 Task: Create a sub task System Test and UAT for the task  Create a new website for a non-profit organization in the project AgileEagle , assign it to team member softage.4@softage.net and update the status of the sub task to  At Risk , set the priority of the sub task to Medium
Action: Mouse moved to (534, 421)
Screenshot: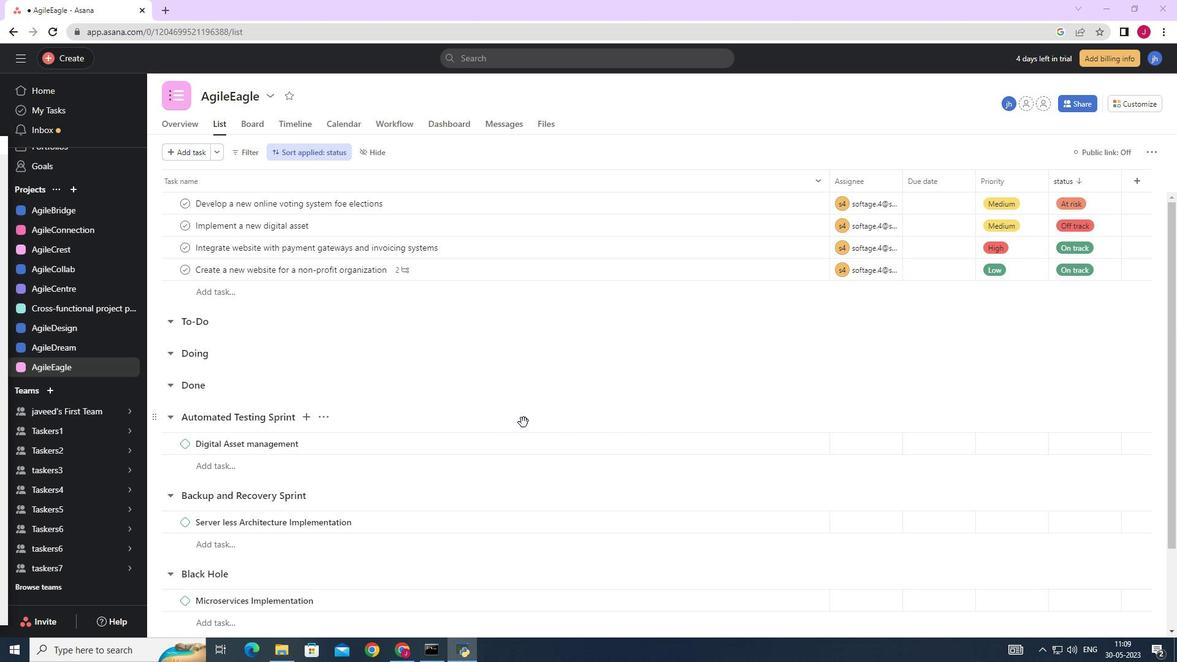 
Action: Mouse scrolled (534, 421) with delta (0, 0)
Screenshot: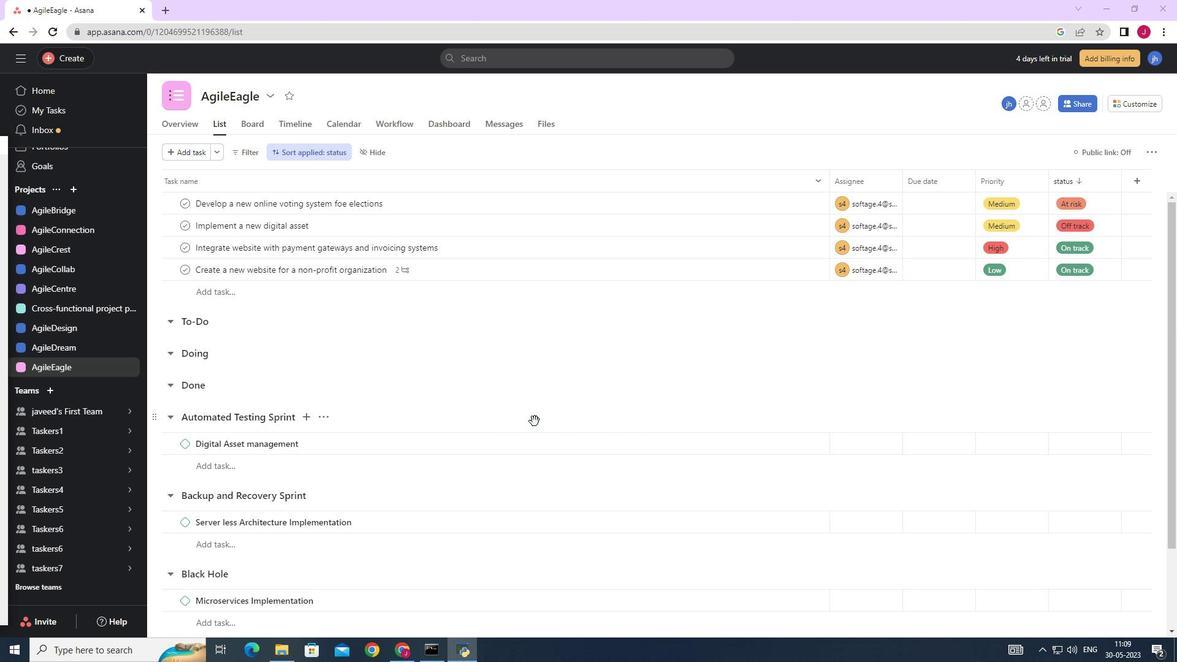 
Action: Mouse moved to (746, 269)
Screenshot: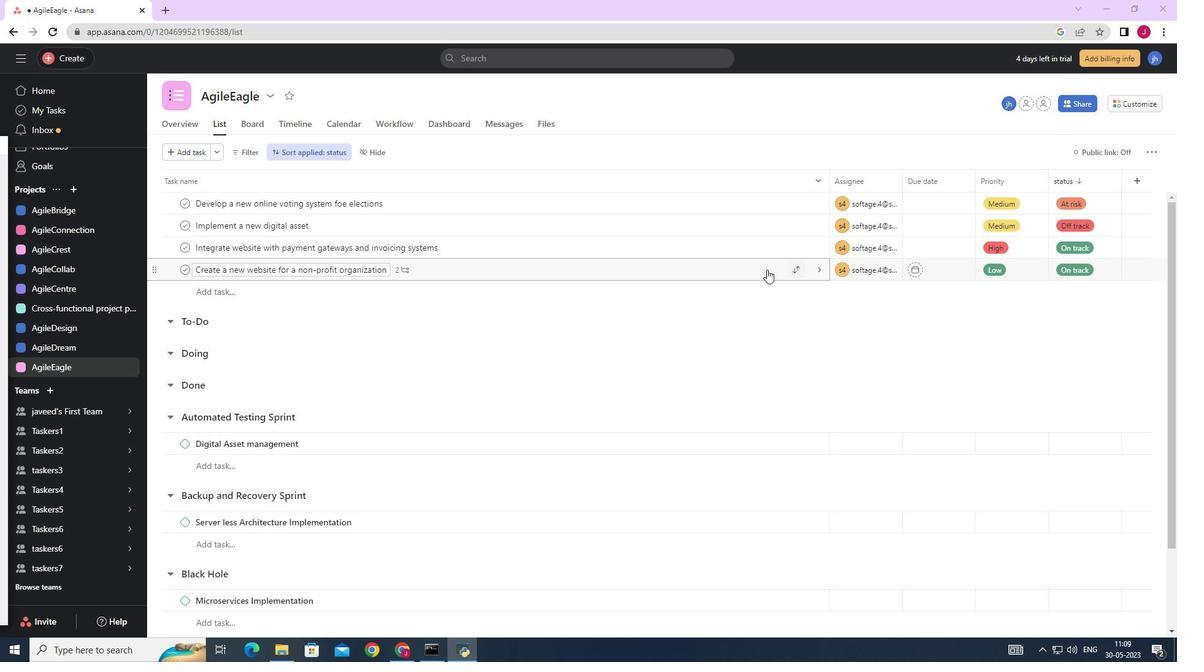 
Action: Mouse pressed left at (746, 269)
Screenshot: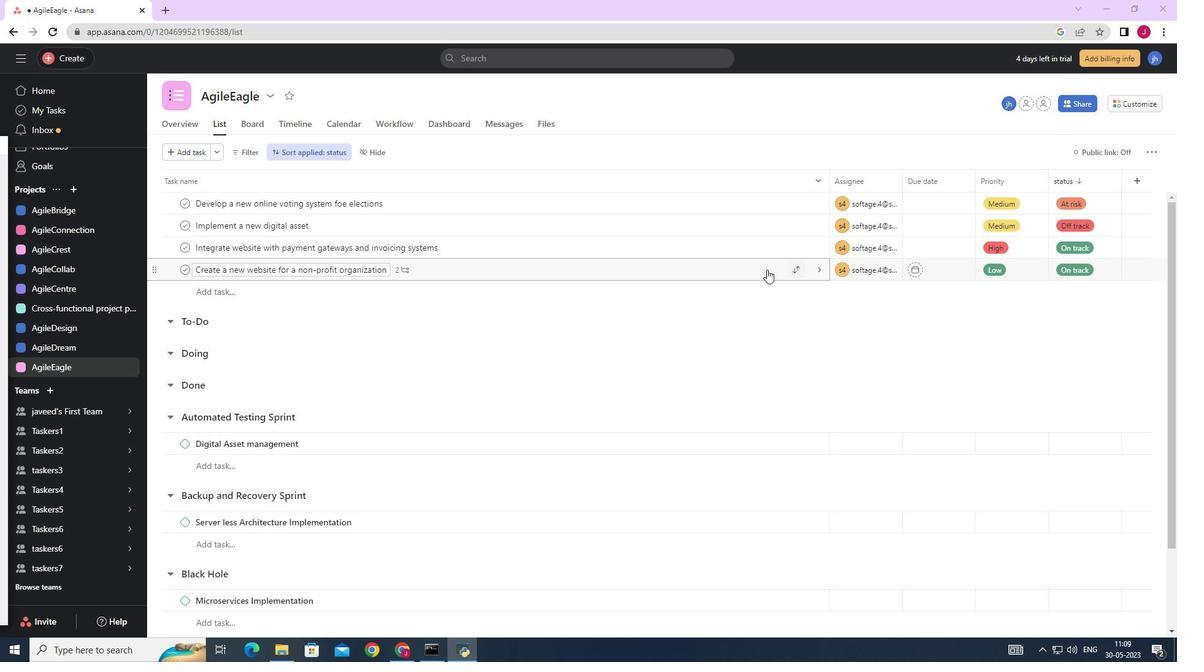 
Action: Mouse moved to (827, 403)
Screenshot: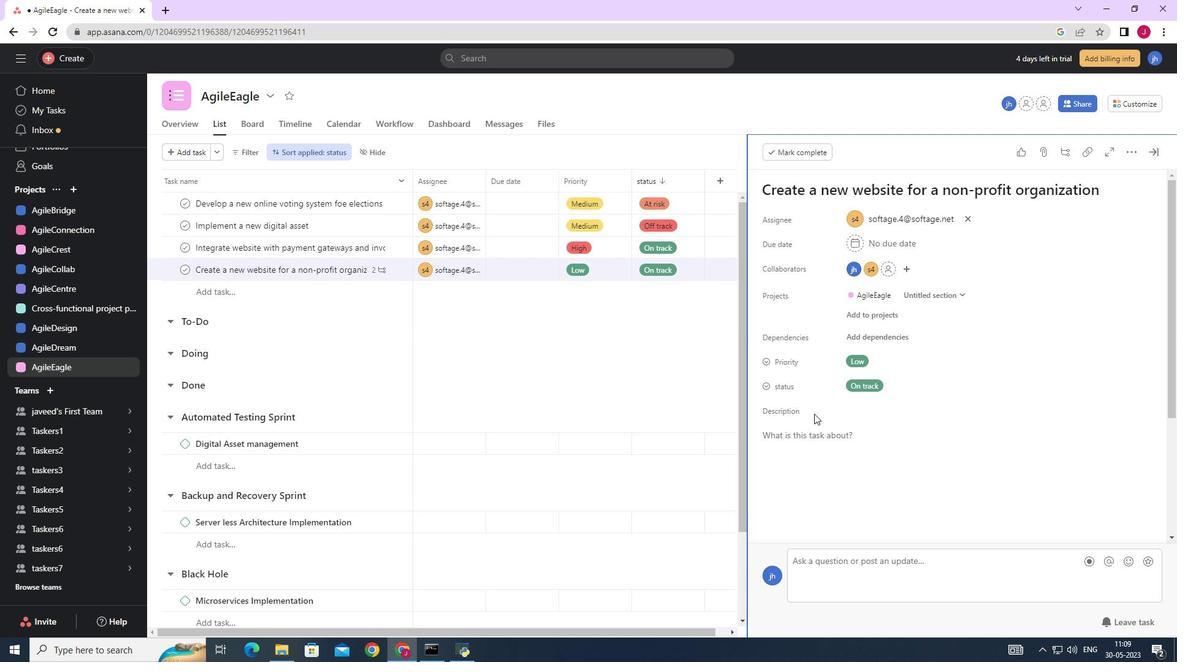 
Action: Mouse scrolled (827, 402) with delta (0, 0)
Screenshot: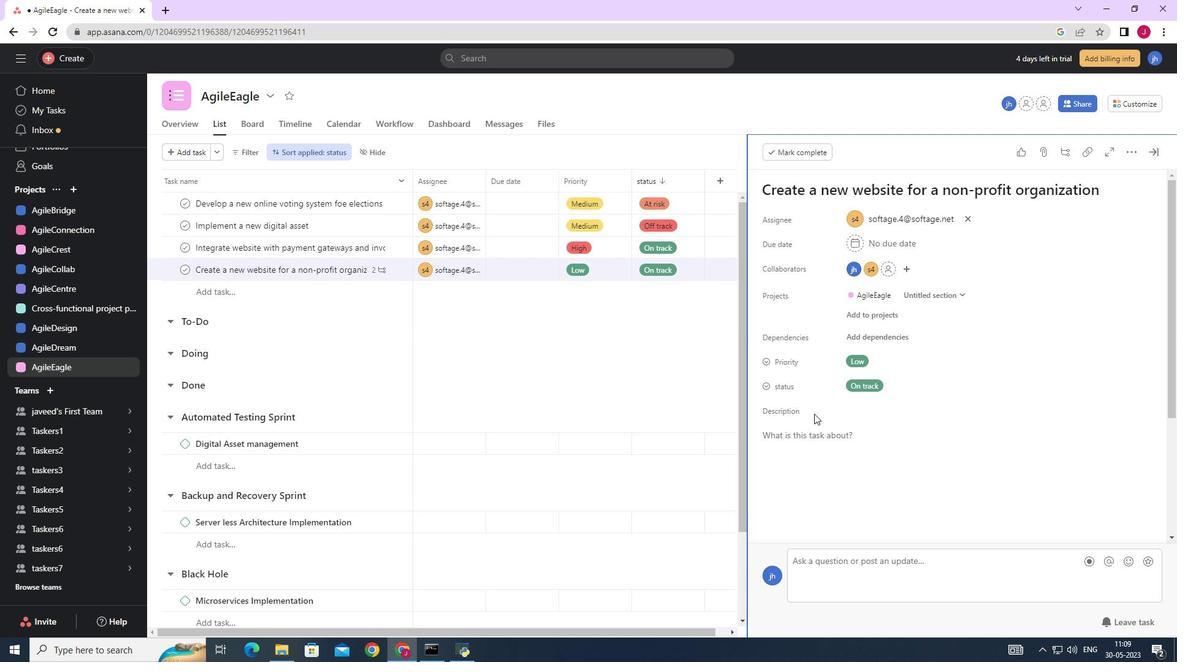 
Action: Mouse moved to (827, 402)
Screenshot: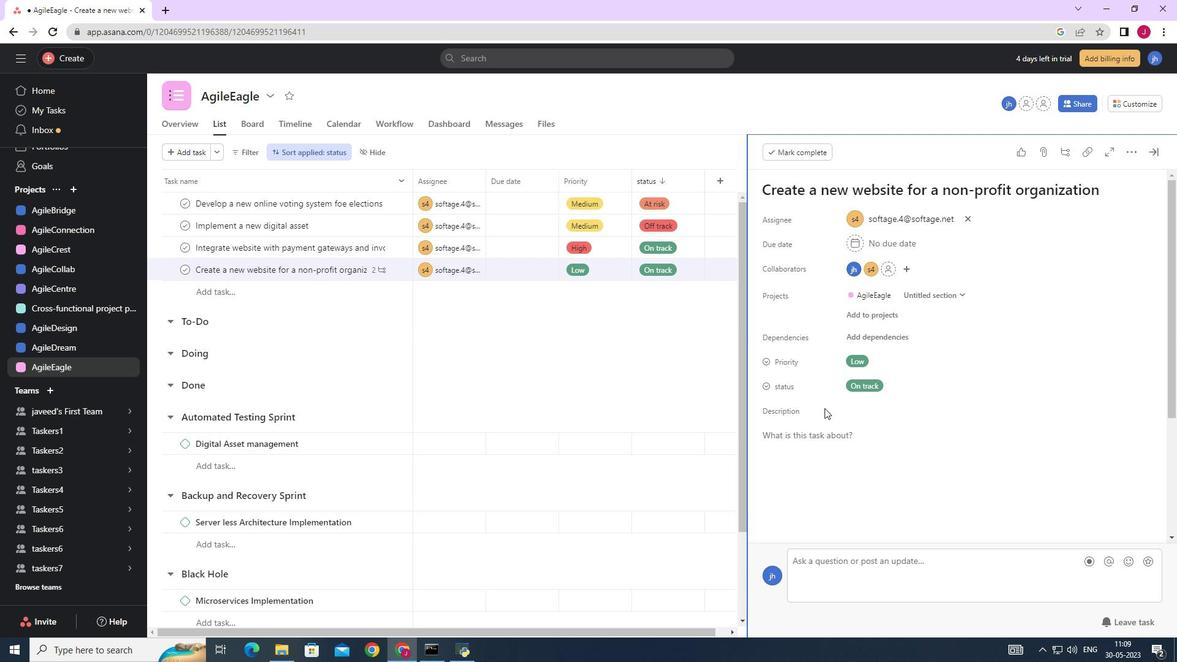 
Action: Mouse scrolled (827, 402) with delta (0, 0)
Screenshot: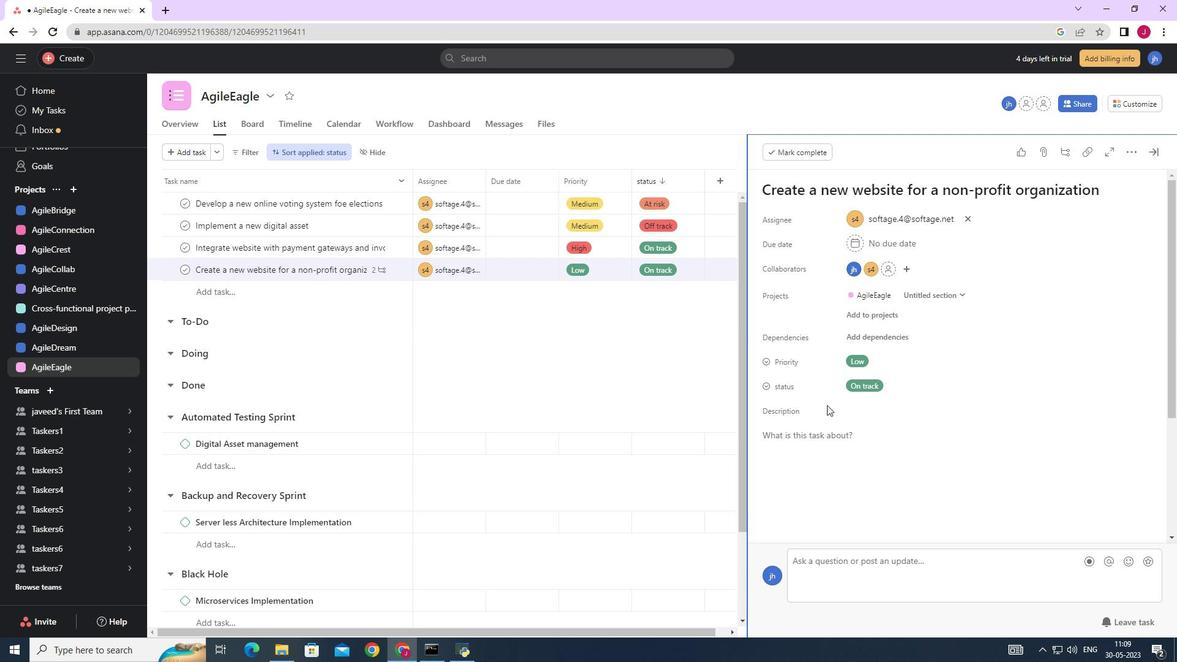 
Action: Mouse moved to (803, 502)
Screenshot: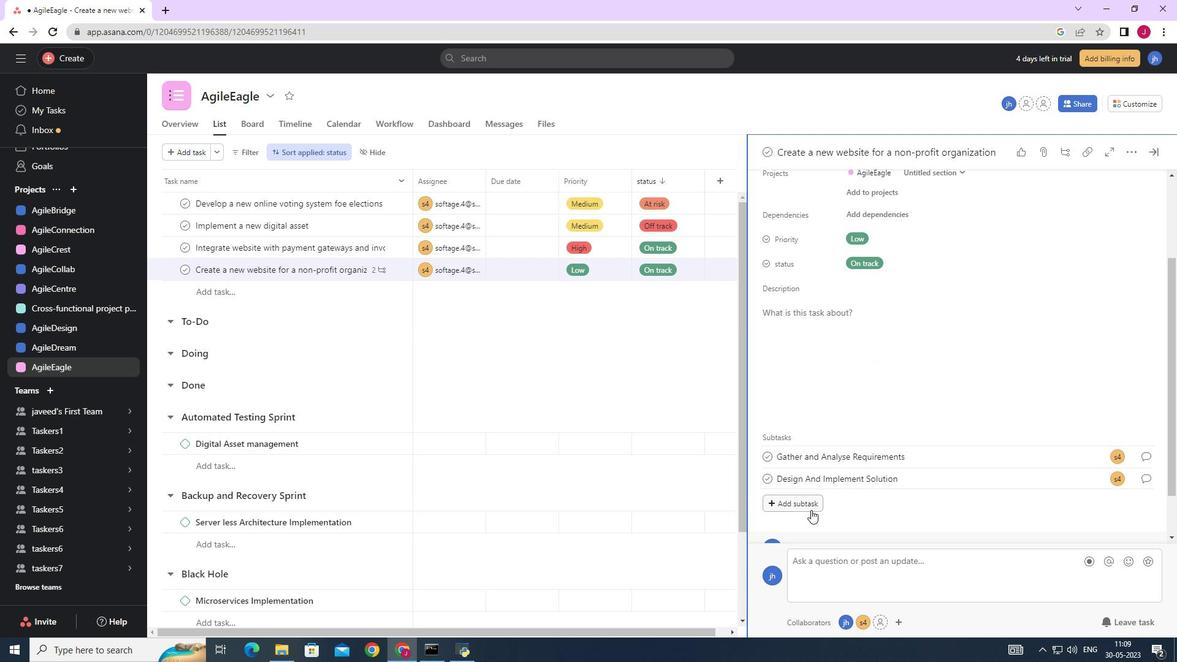 
Action: Mouse pressed left at (803, 502)
Screenshot: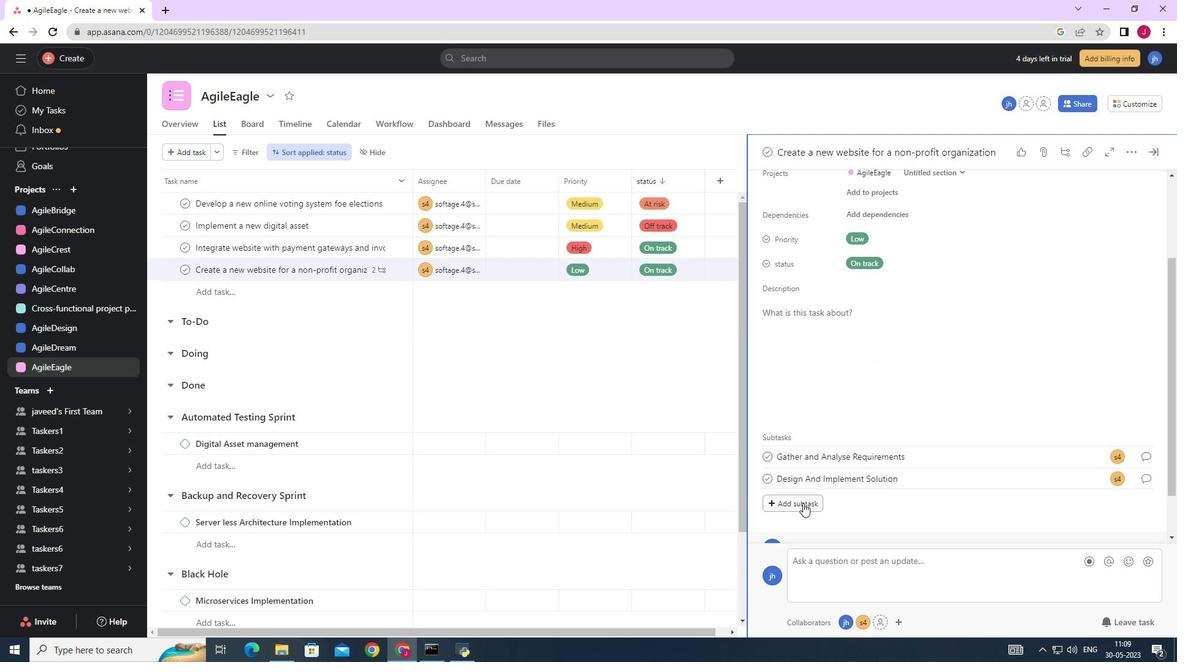 
Action: Mouse moved to (801, 502)
Screenshot: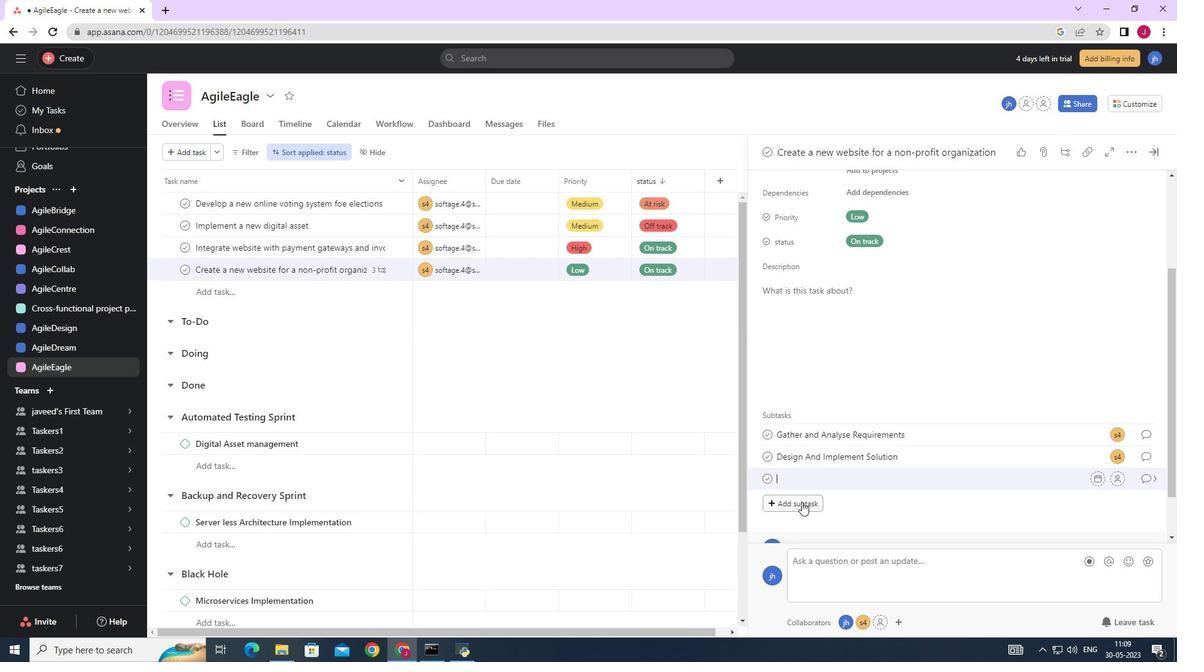 
Action: Key pressed <Key.caps_lock>S<Key.caps_lock>ystem<Key.space><Key.caps_lock>T<Key.caps_lock>est<Key.space>and<Key.space><Key.caps_lock>UAT
Screenshot: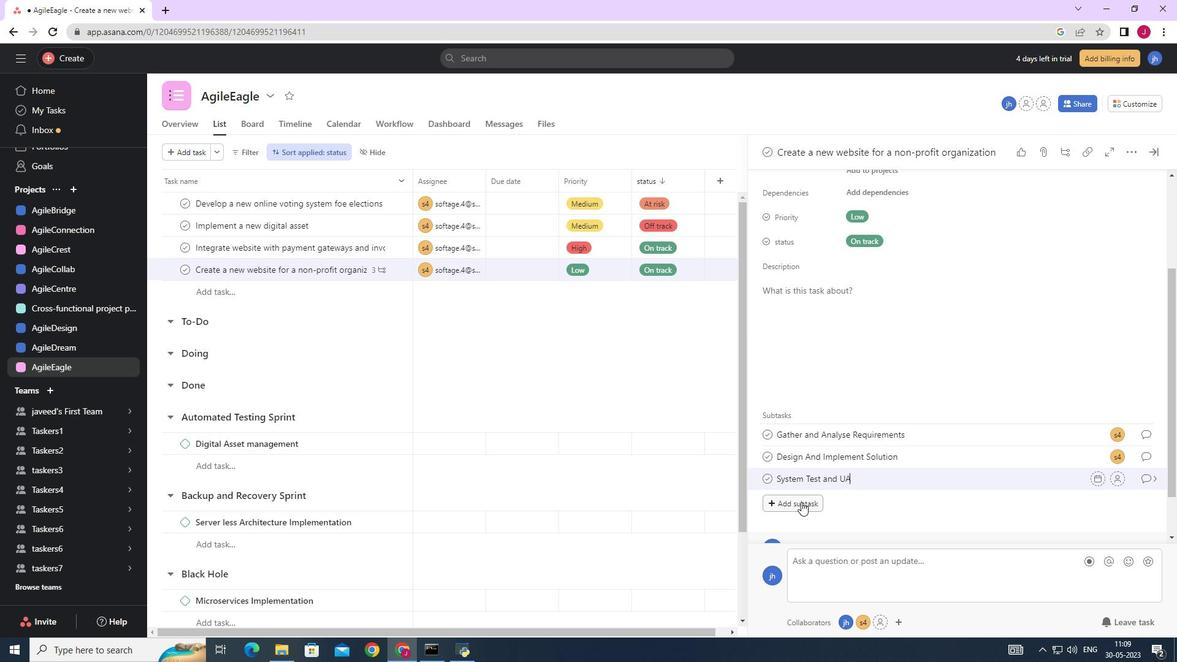
Action: Mouse moved to (1119, 480)
Screenshot: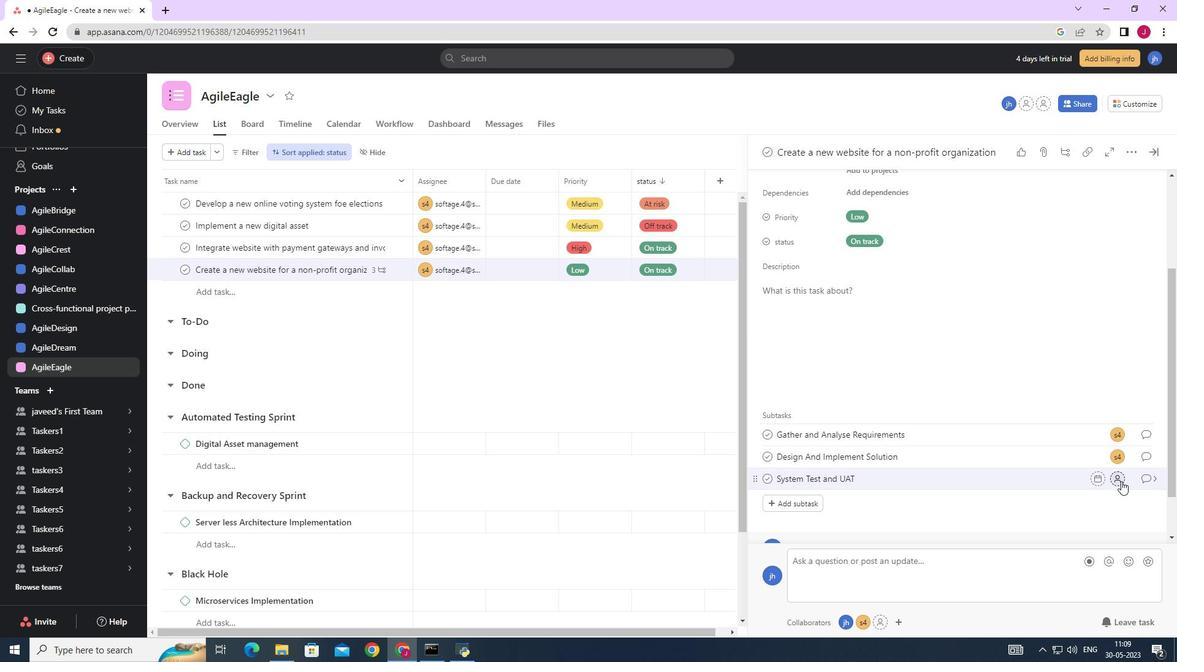 
Action: Mouse pressed left at (1119, 480)
Screenshot: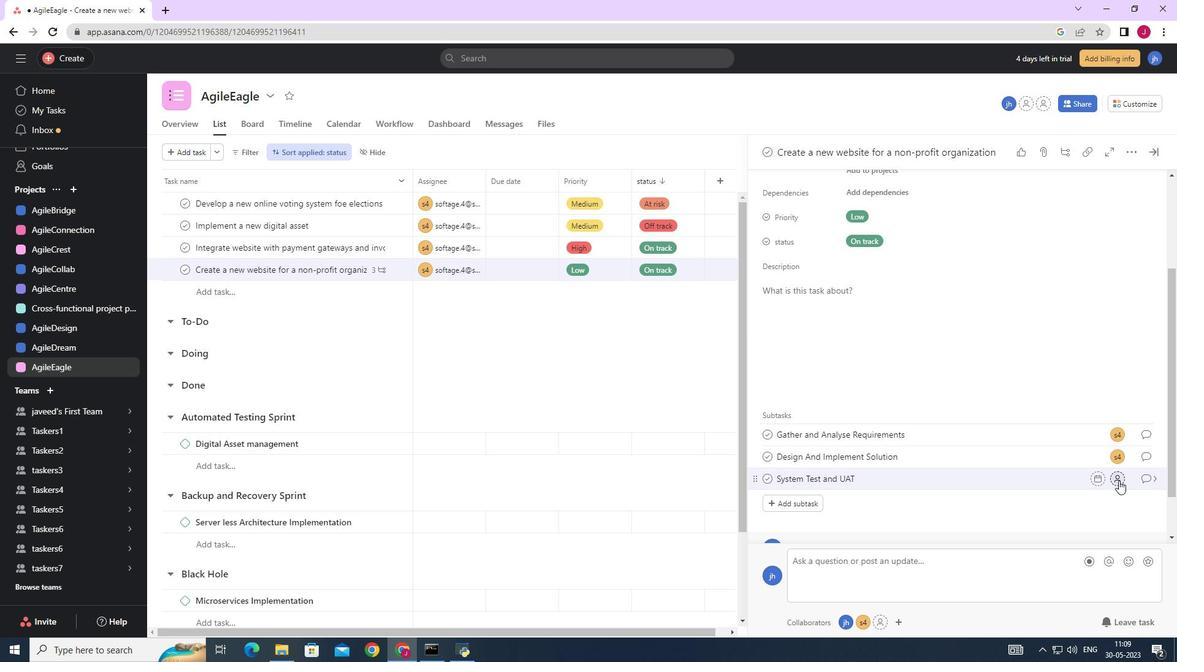 
Action: Mouse moved to (953, 514)
Screenshot: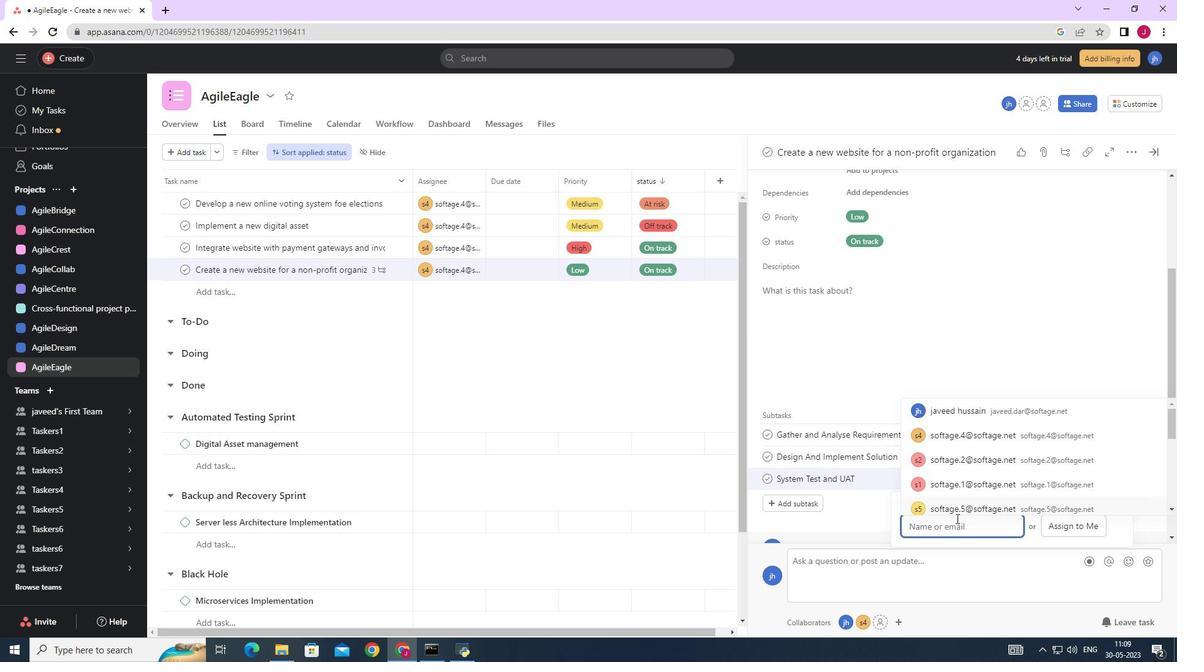 
Action: Key pressed SOFTAGE.4
Screenshot: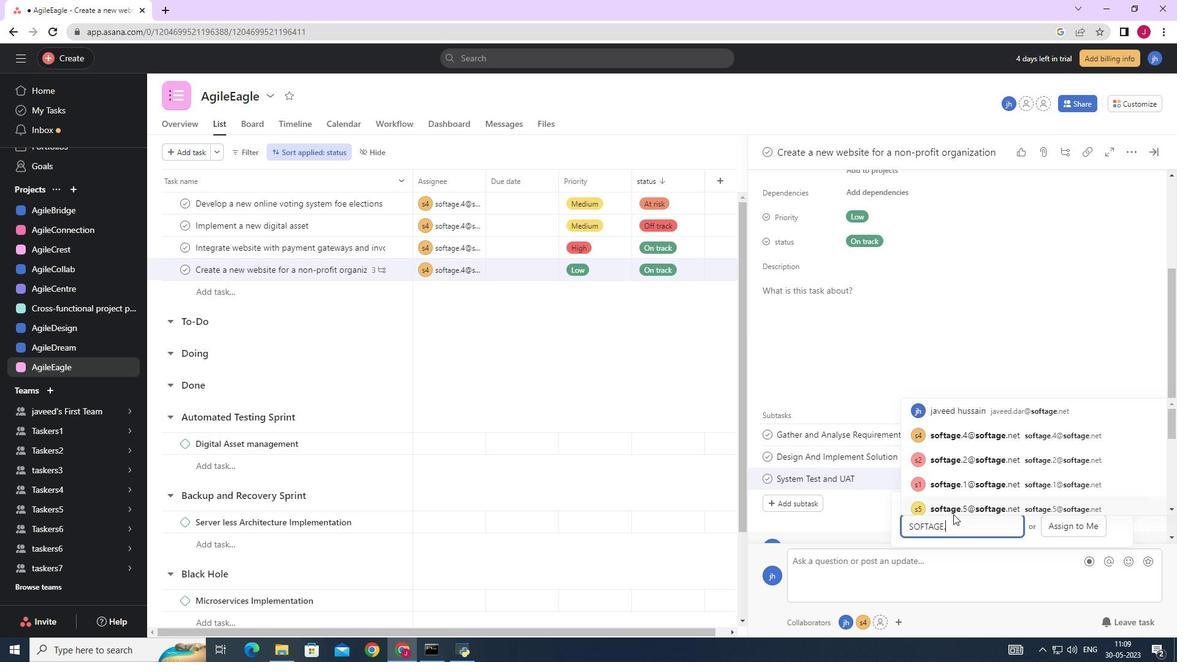 
Action: Mouse moved to (987, 480)
Screenshot: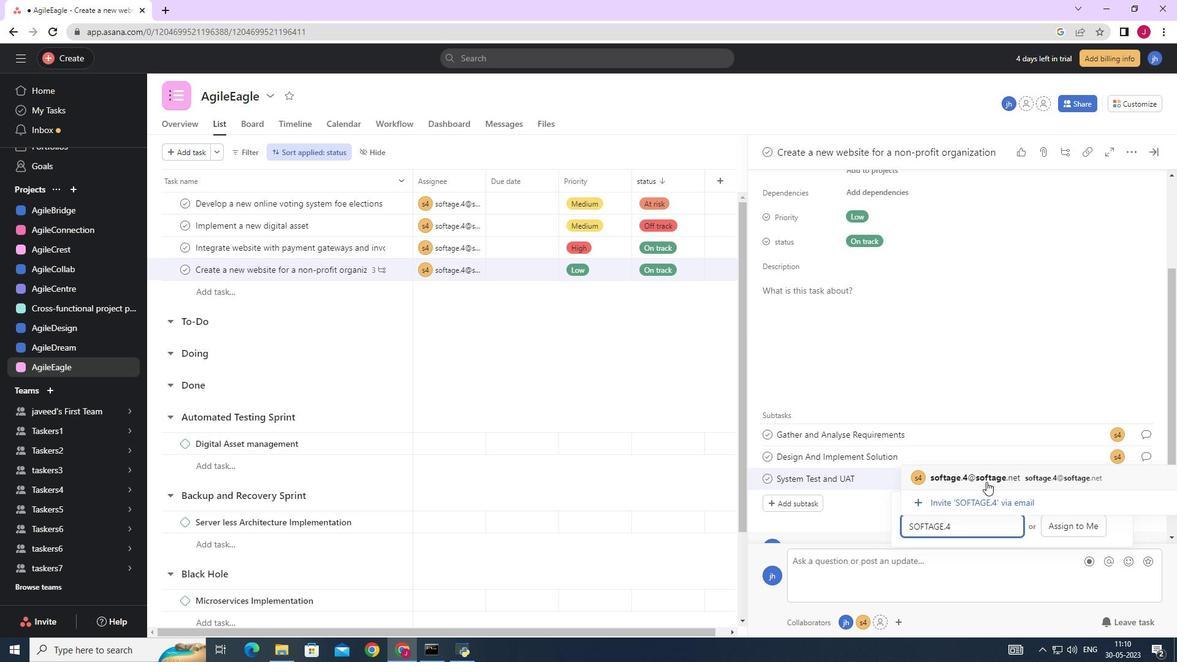 
Action: Mouse pressed left at (987, 480)
Screenshot: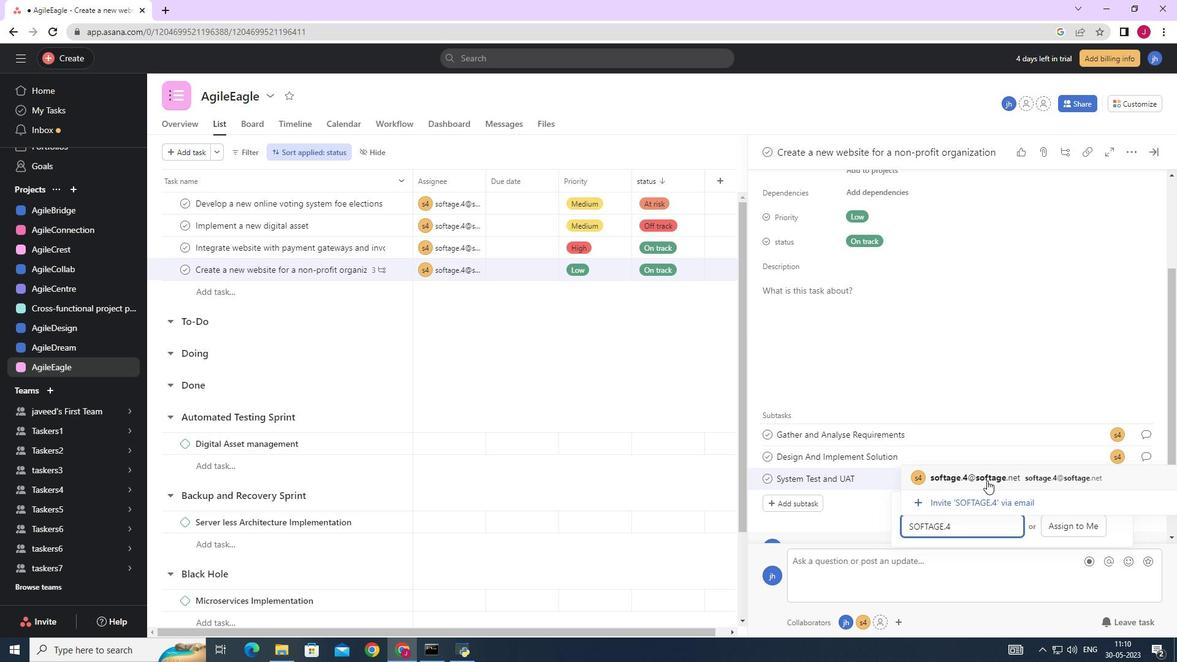 
Action: Mouse moved to (1141, 477)
Screenshot: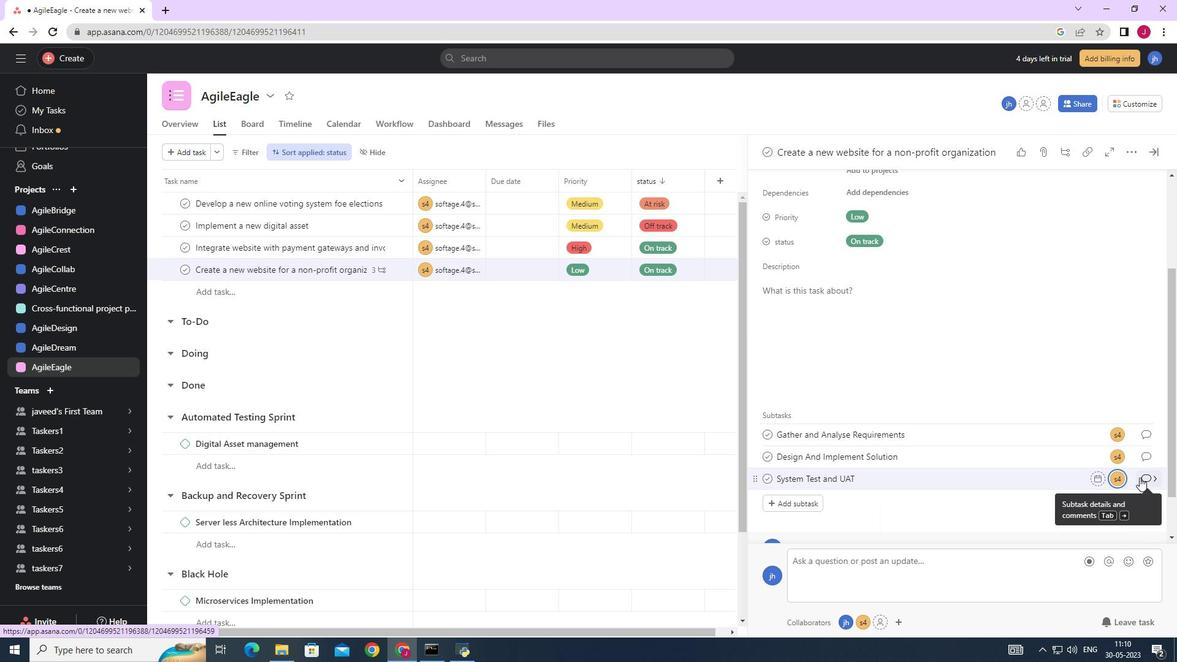 
Action: Mouse pressed left at (1141, 477)
Screenshot: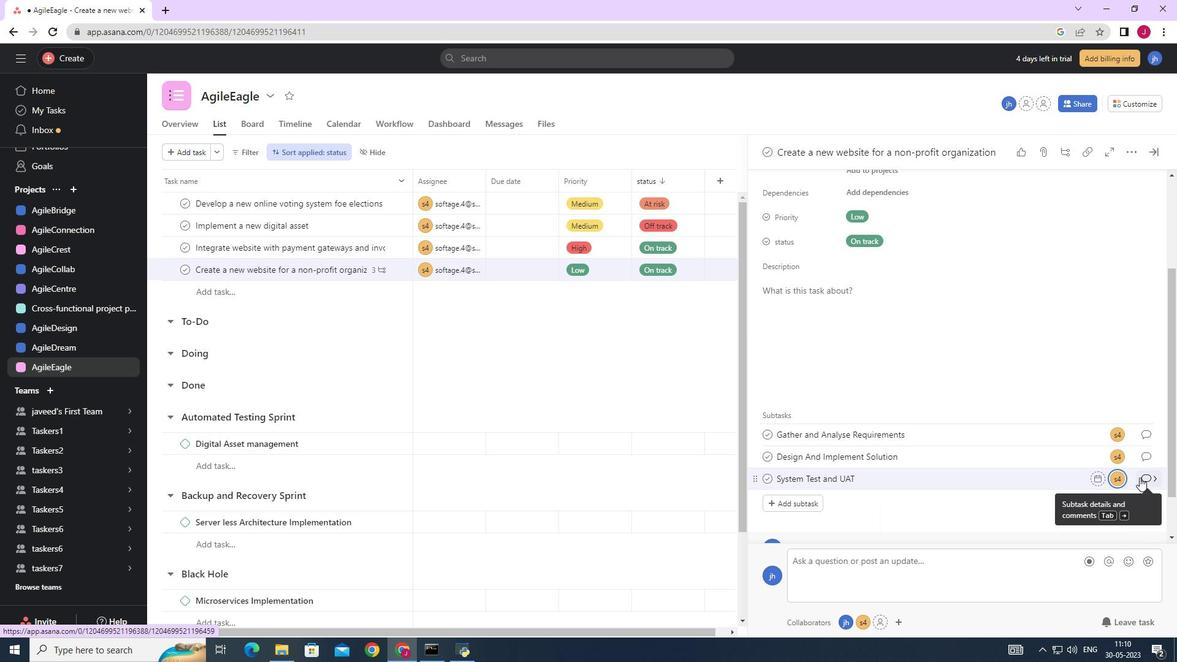 
Action: Mouse moved to (811, 348)
Screenshot: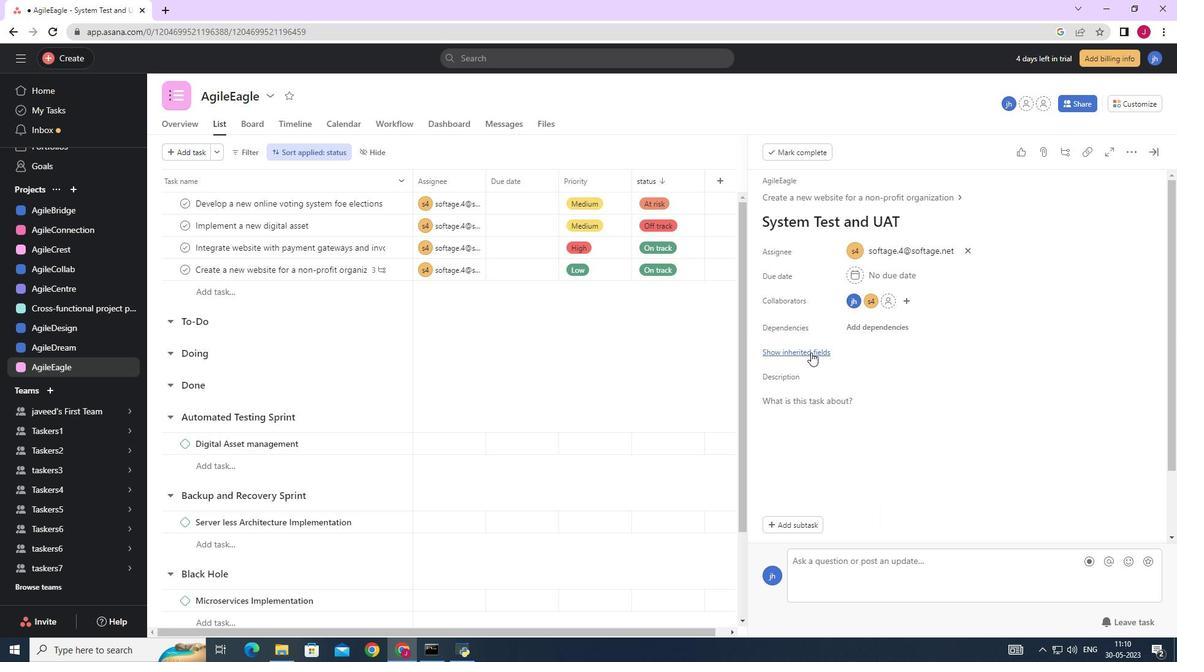 
Action: Mouse pressed left at (811, 348)
Screenshot: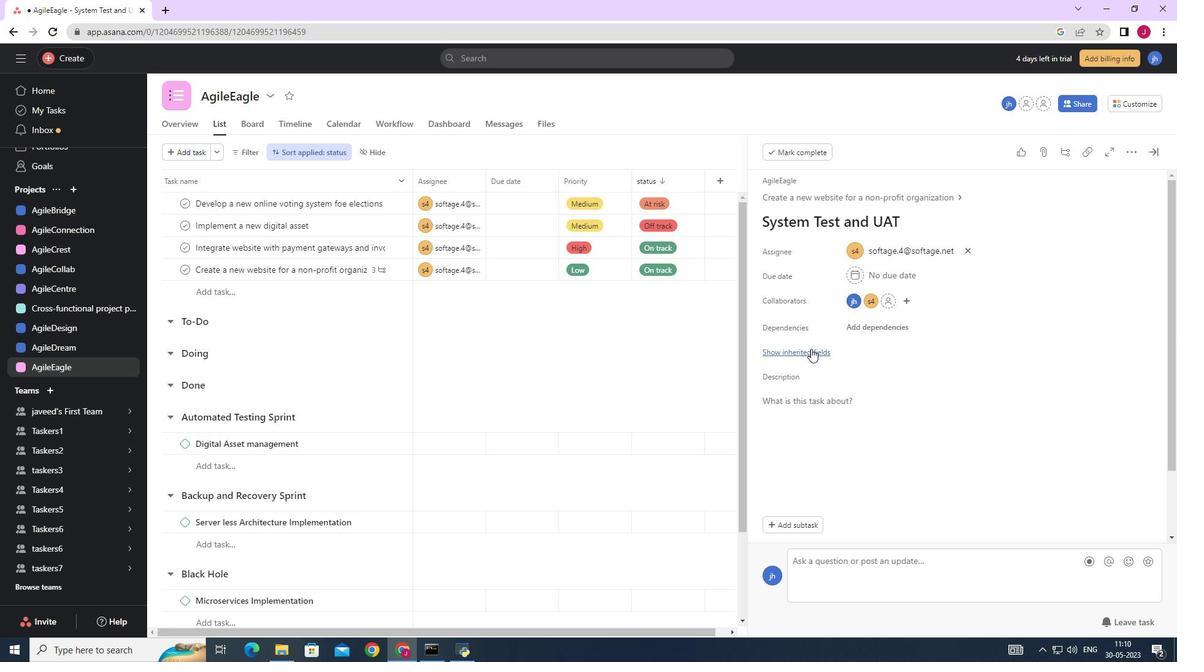 
Action: Key pressed <Key.caps_lock>
Screenshot: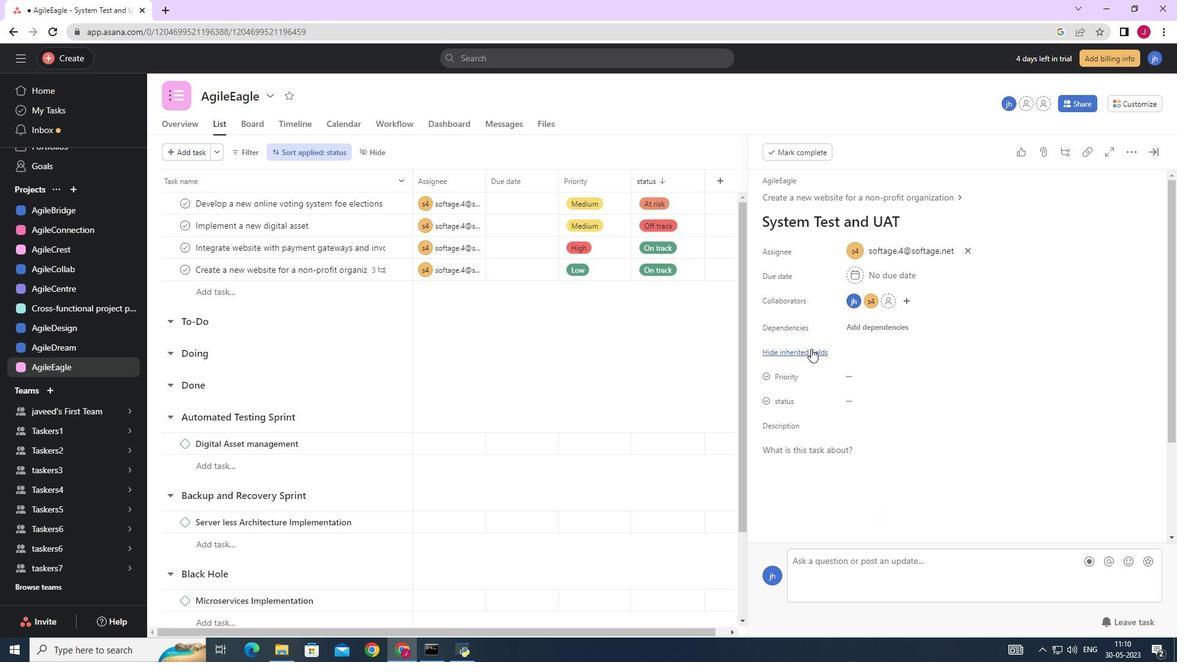 
Action: Mouse moved to (842, 374)
Screenshot: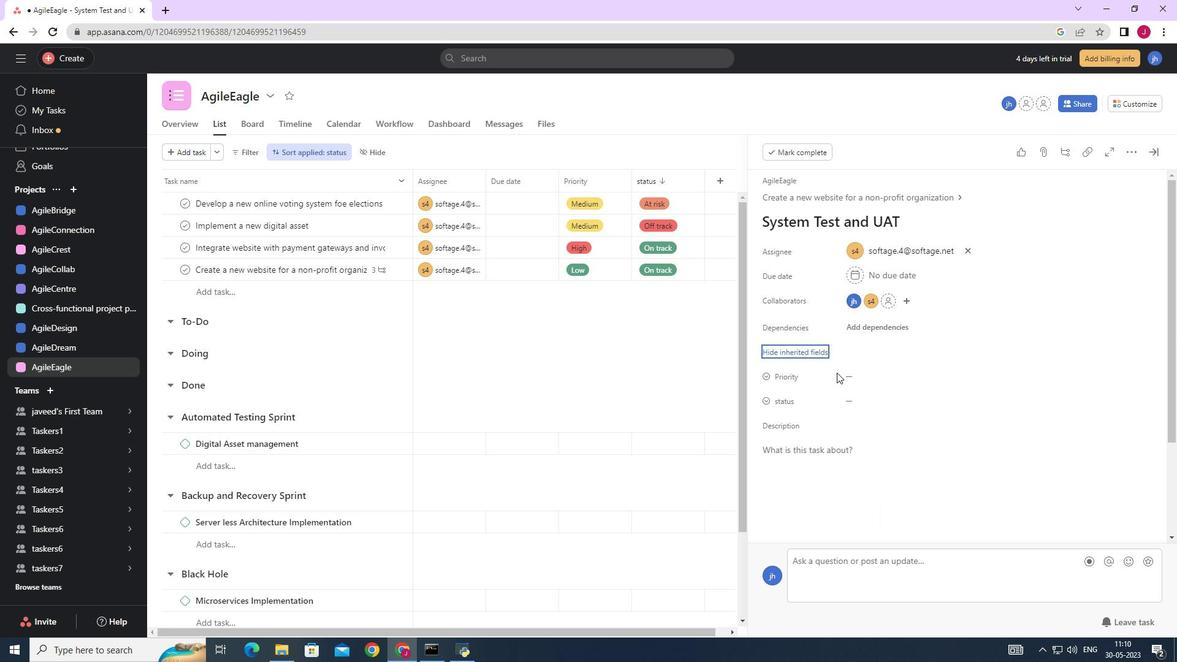 
Action: Mouse pressed left at (842, 374)
Screenshot: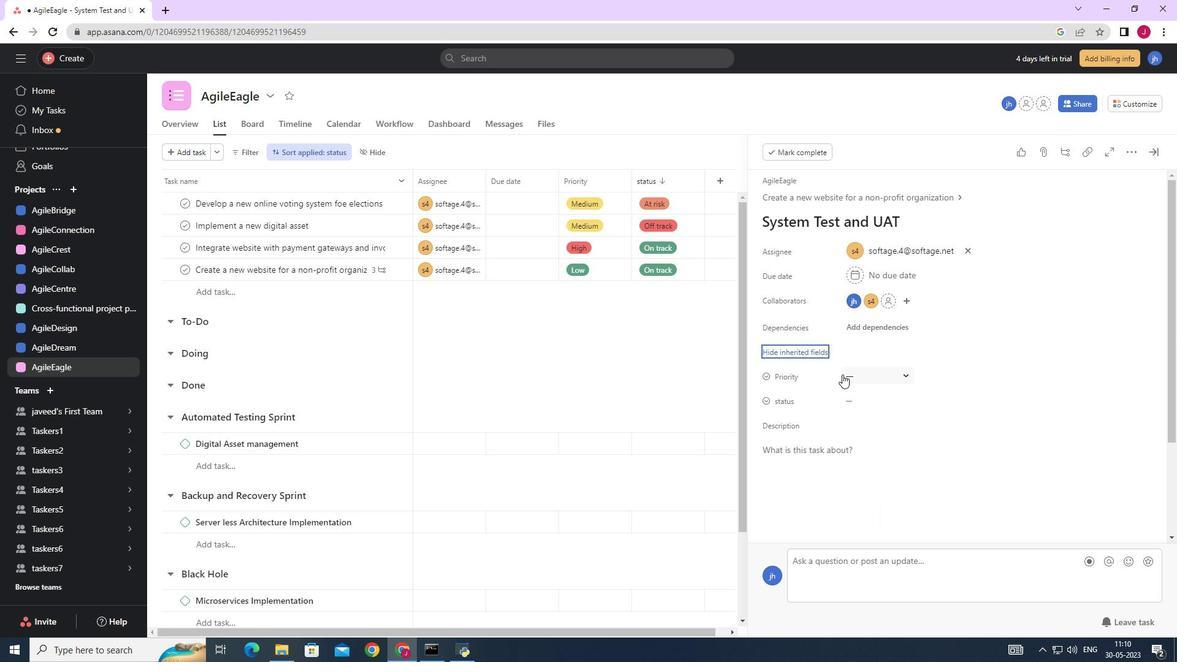 
Action: Mouse moved to (881, 440)
Screenshot: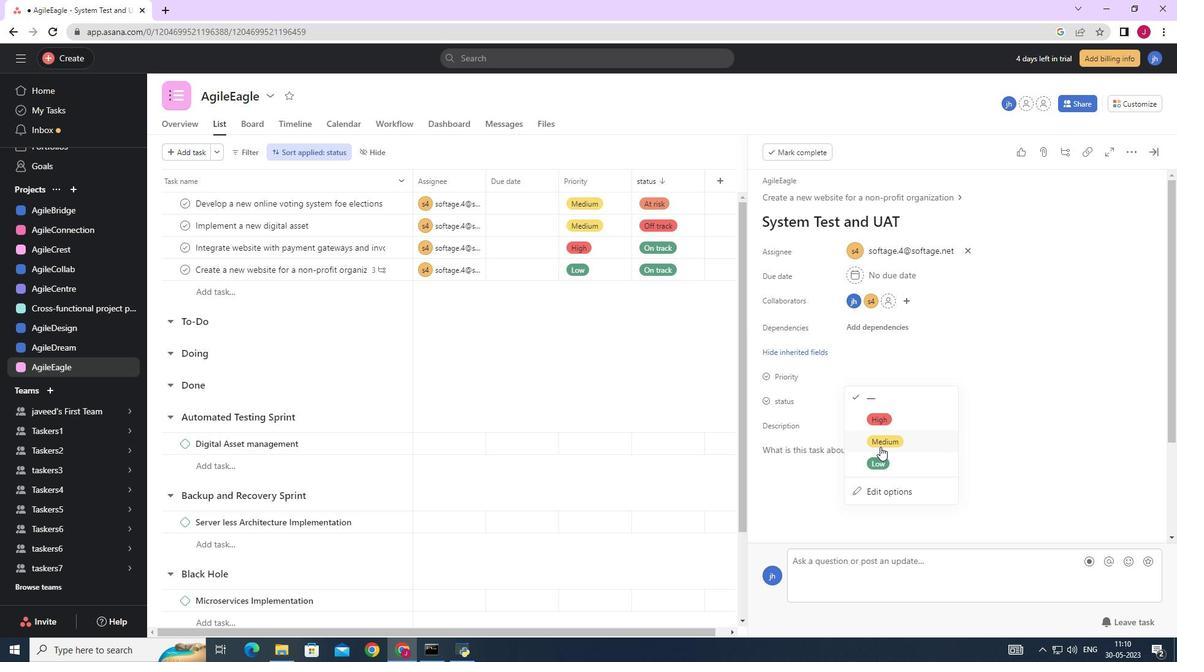 
Action: Mouse pressed left at (881, 440)
Screenshot: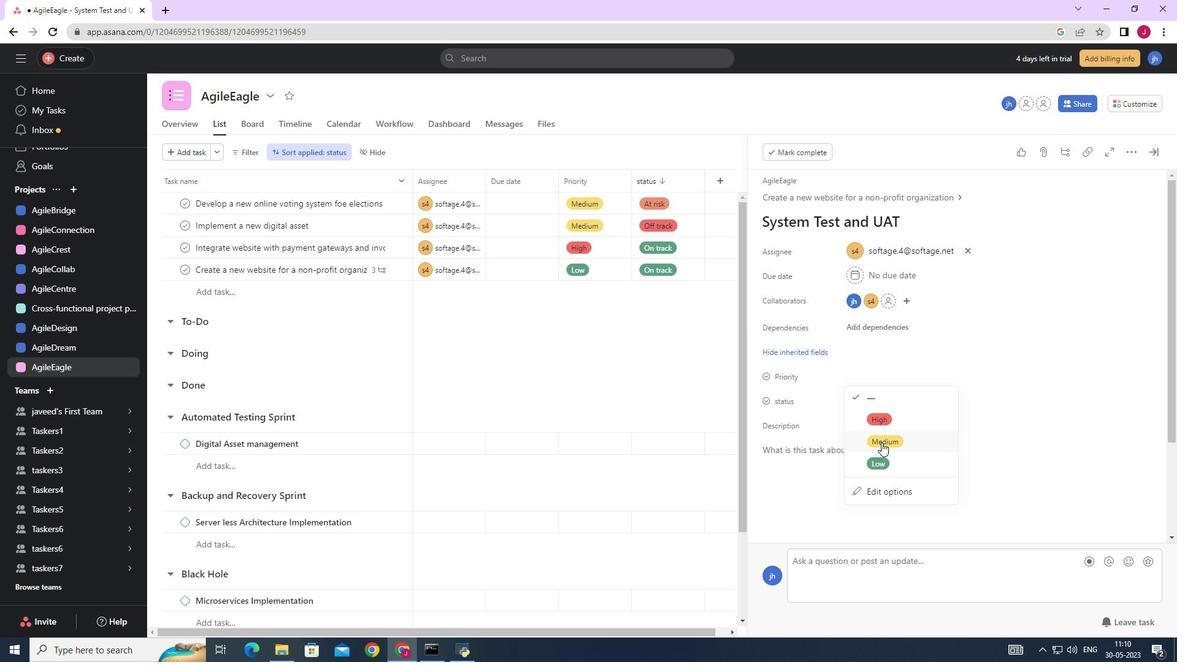 
Action: Mouse moved to (856, 399)
Screenshot: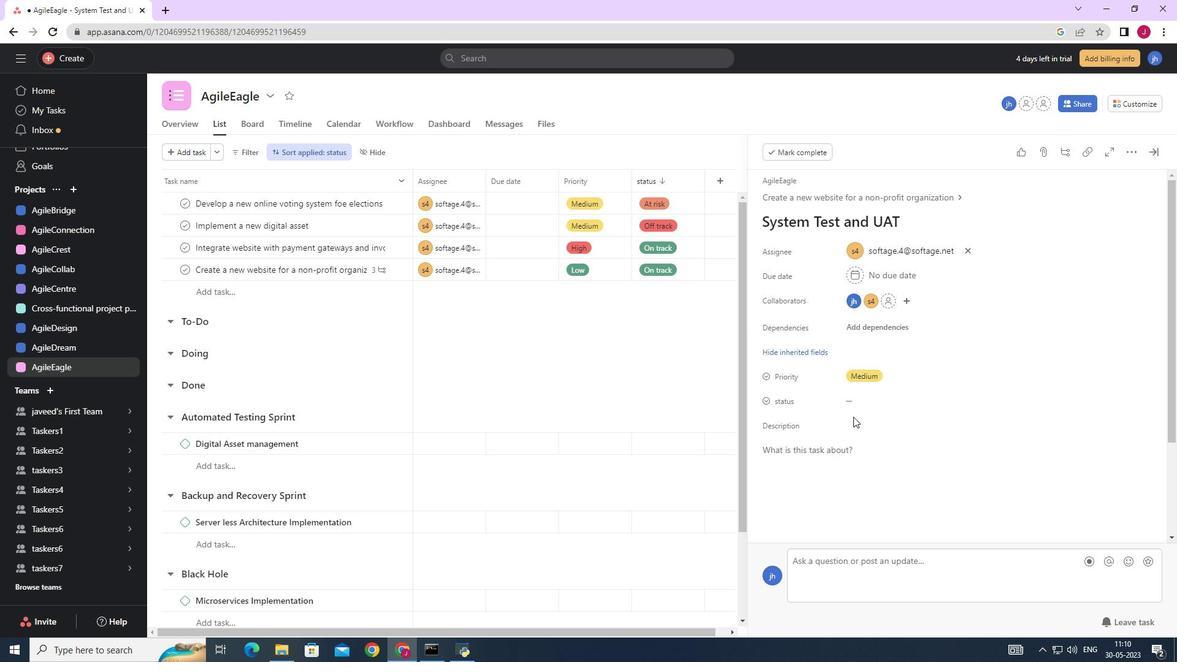 
Action: Mouse pressed left at (856, 399)
Screenshot: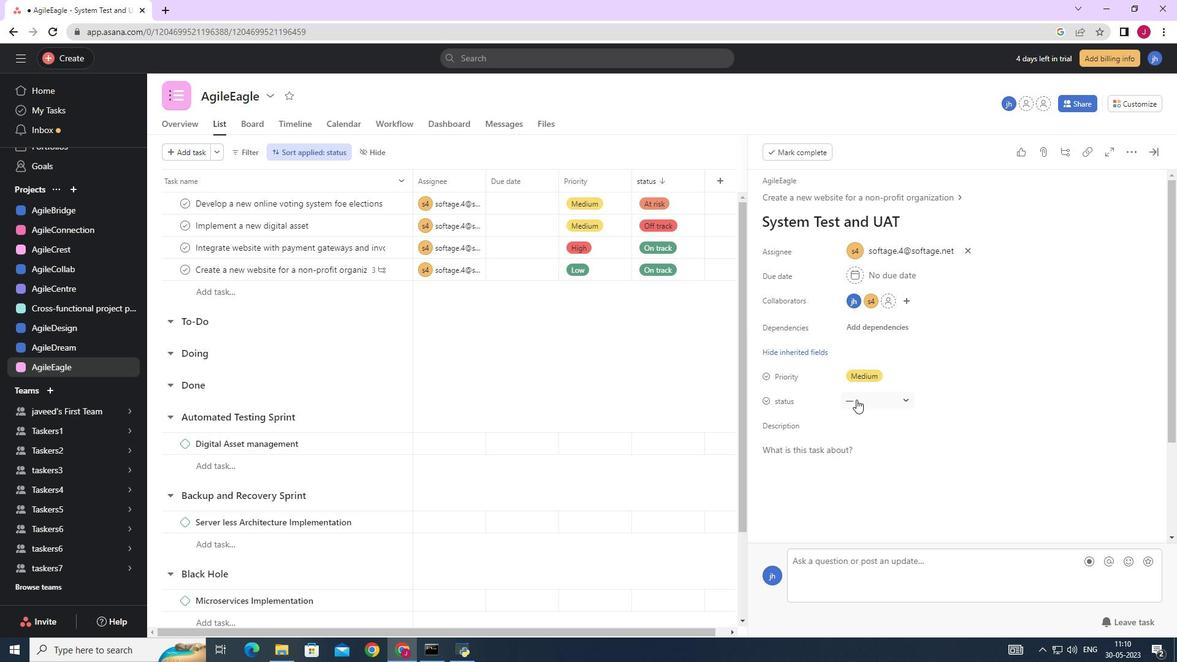 
Action: Mouse moved to (886, 489)
Screenshot: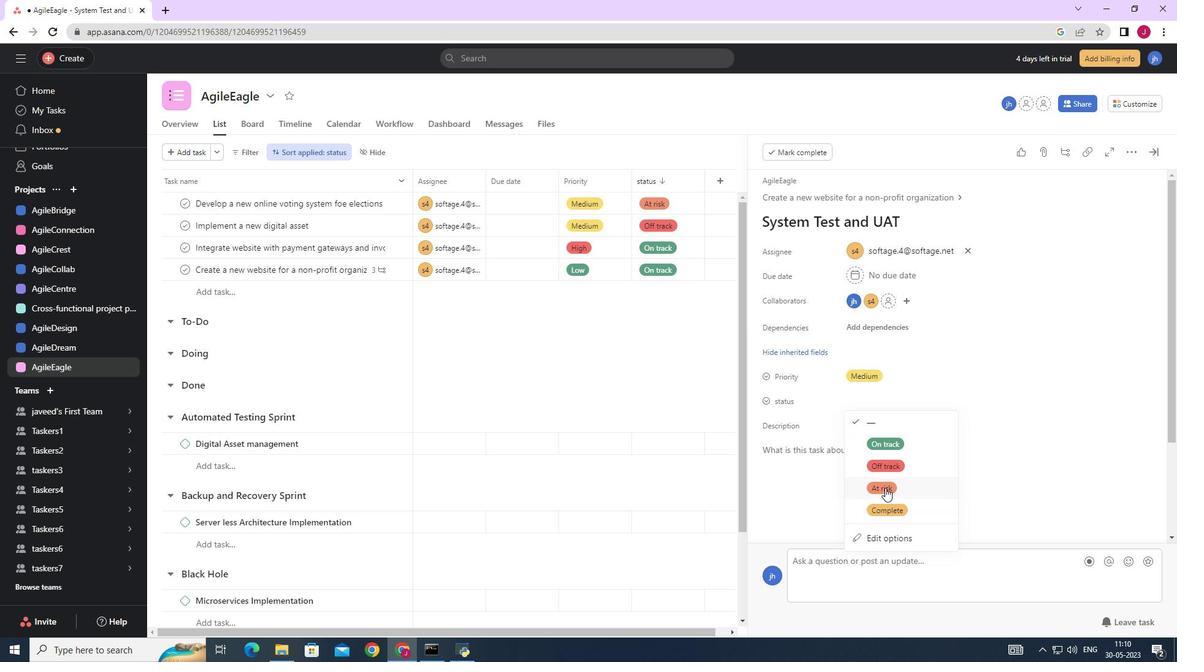 
Action: Mouse pressed left at (886, 489)
Screenshot: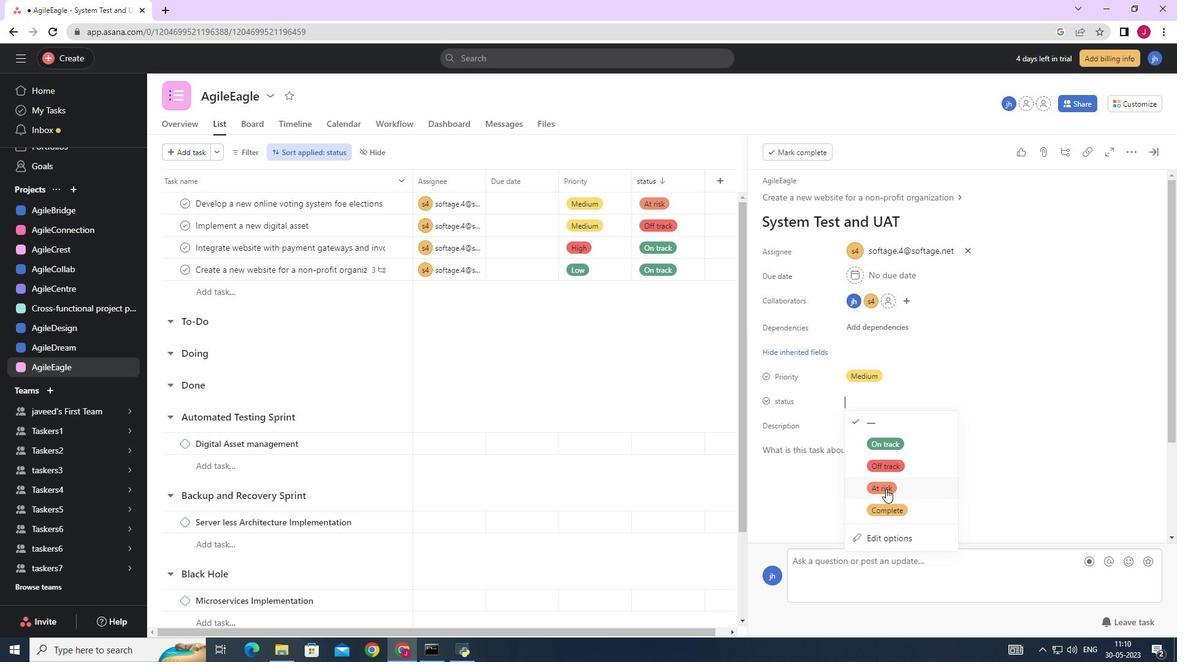 
Action: Mouse moved to (1156, 153)
Screenshot: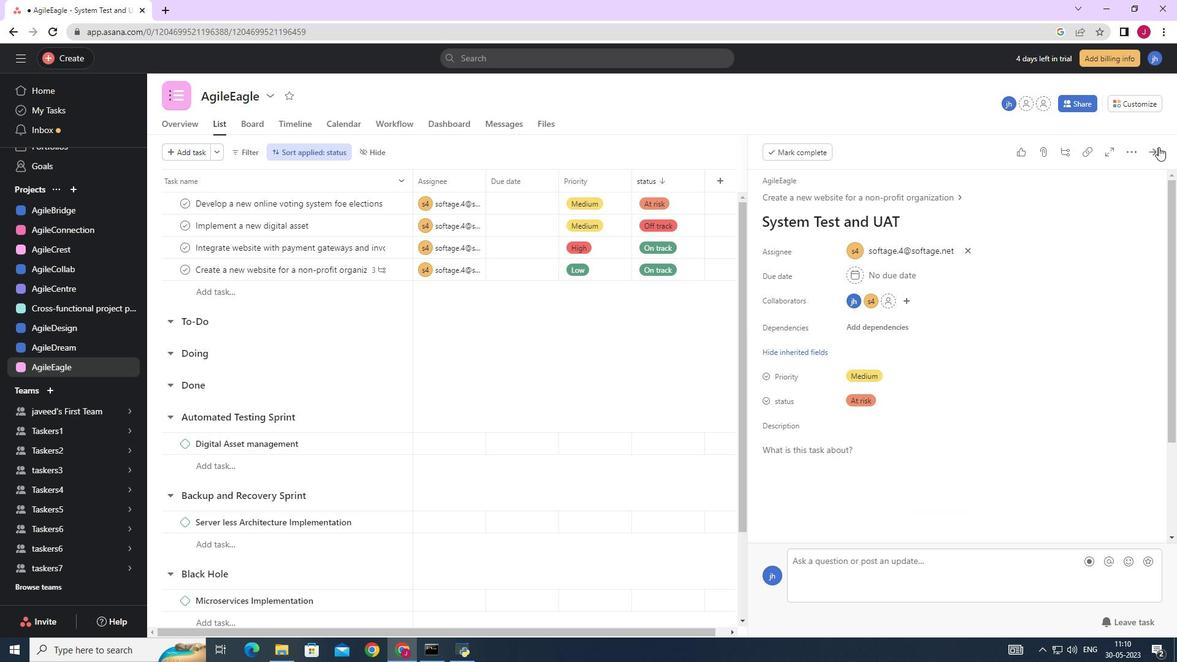 
Action: Mouse pressed left at (1156, 153)
Screenshot: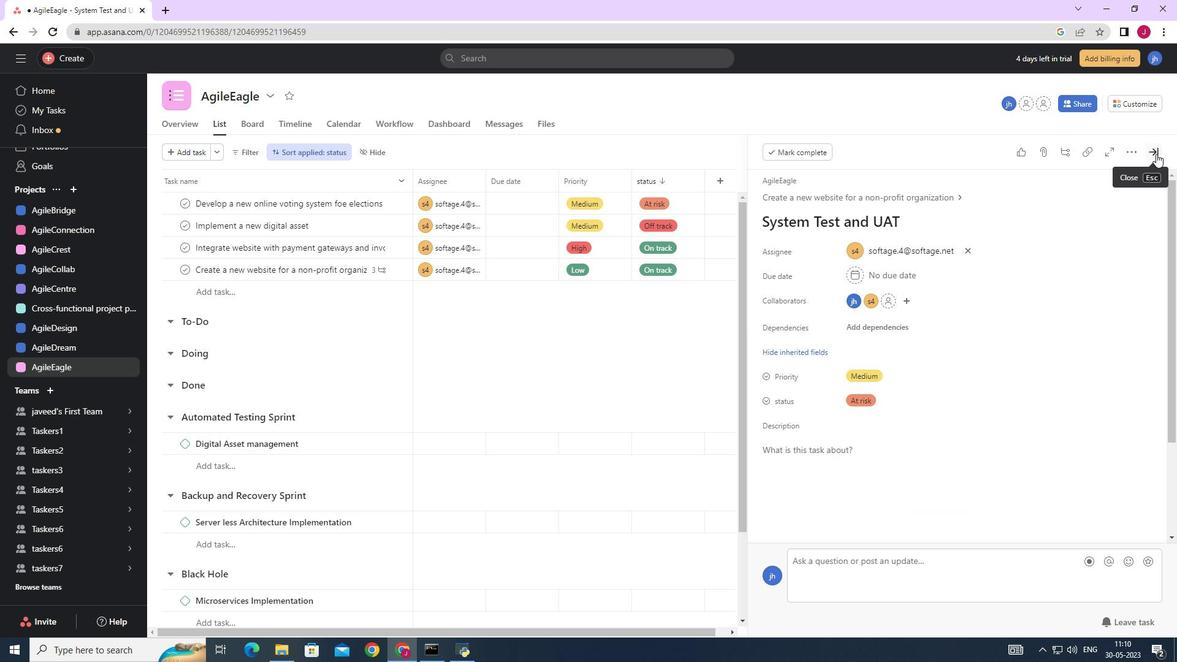 
Action: Mouse moved to (415, 413)
Screenshot: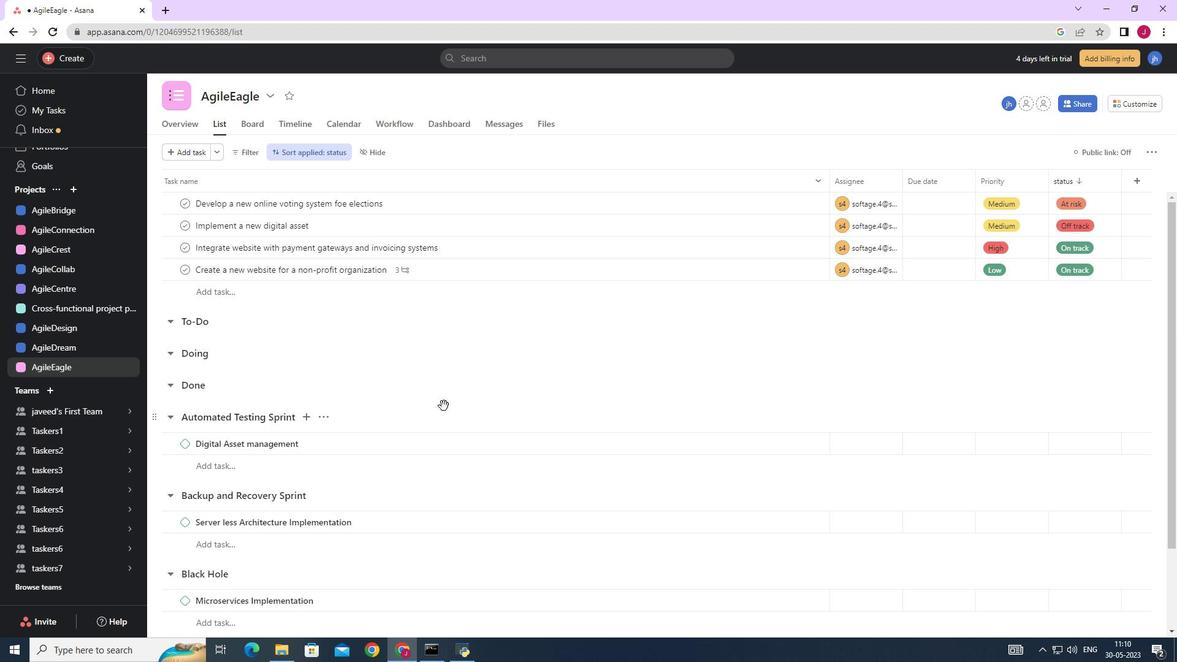 
